 Task: Check the sale-to-list ratio of mountain view in the last 5 years.
Action: Mouse moved to (943, 207)
Screenshot: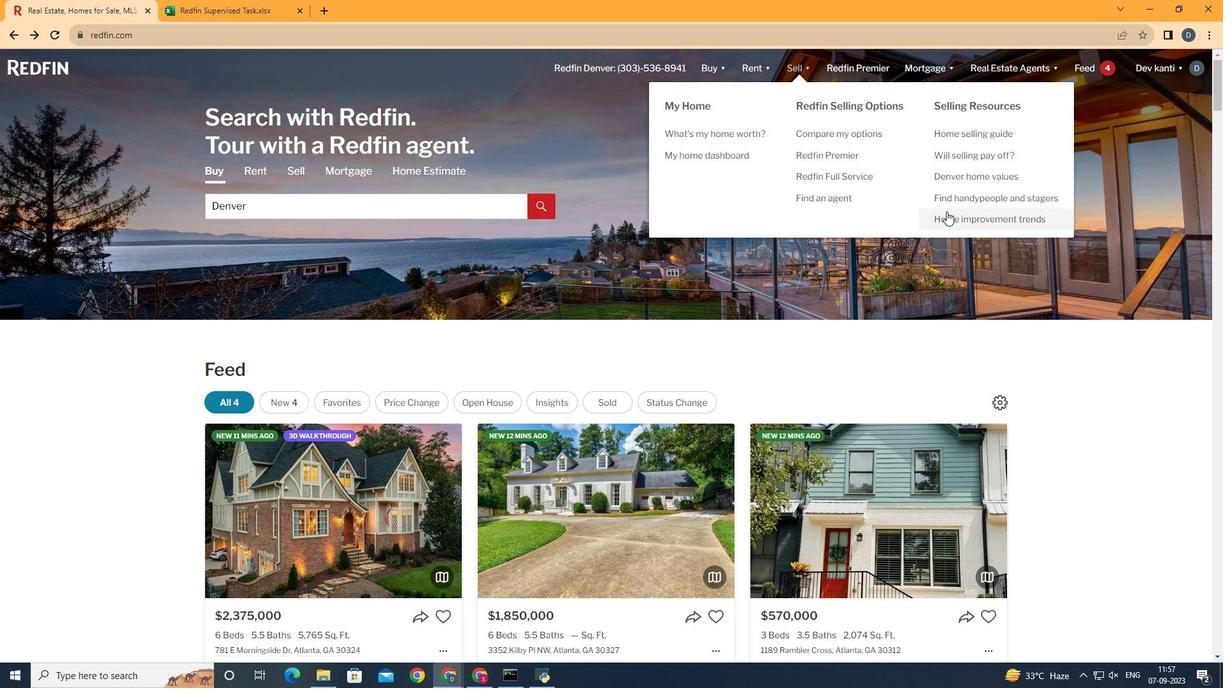 
Action: Mouse pressed left at (943, 207)
Screenshot: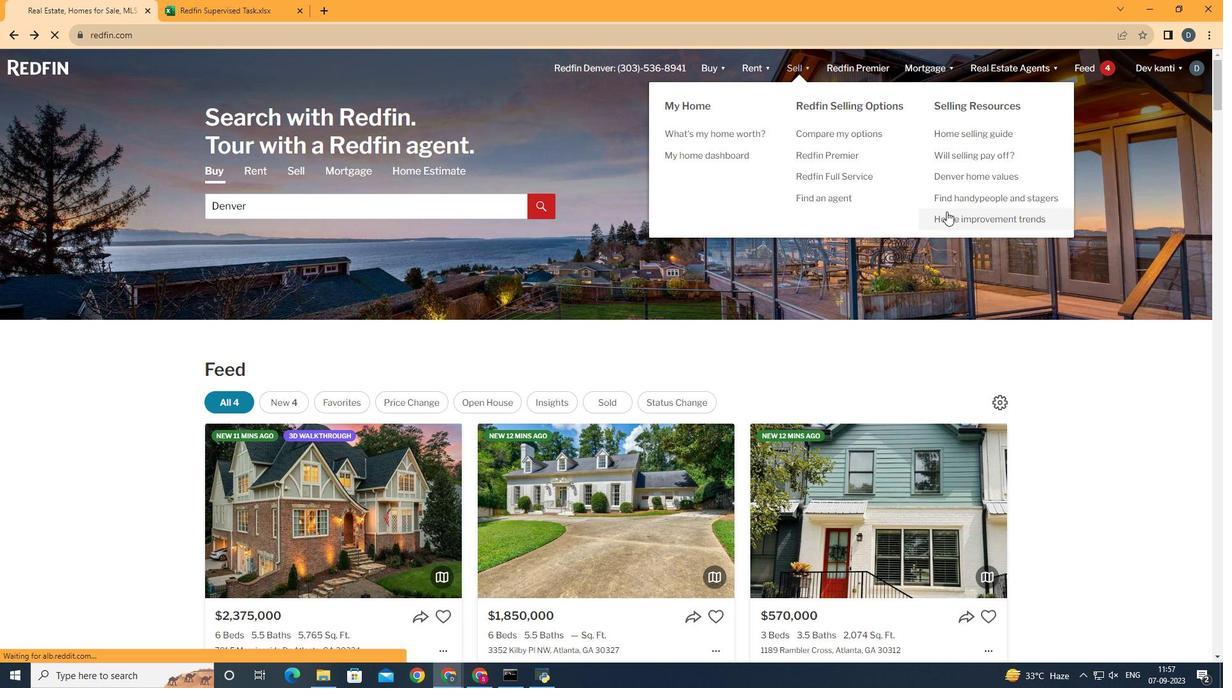 
Action: Mouse moved to (307, 238)
Screenshot: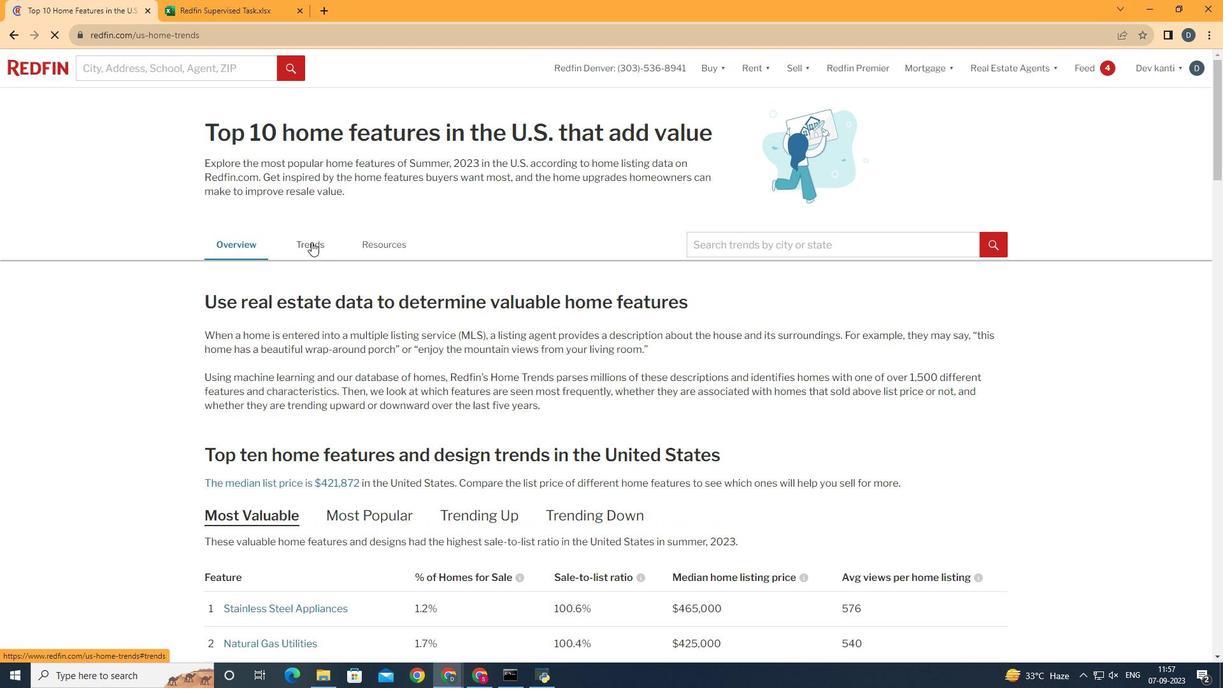 
Action: Mouse pressed left at (307, 238)
Screenshot: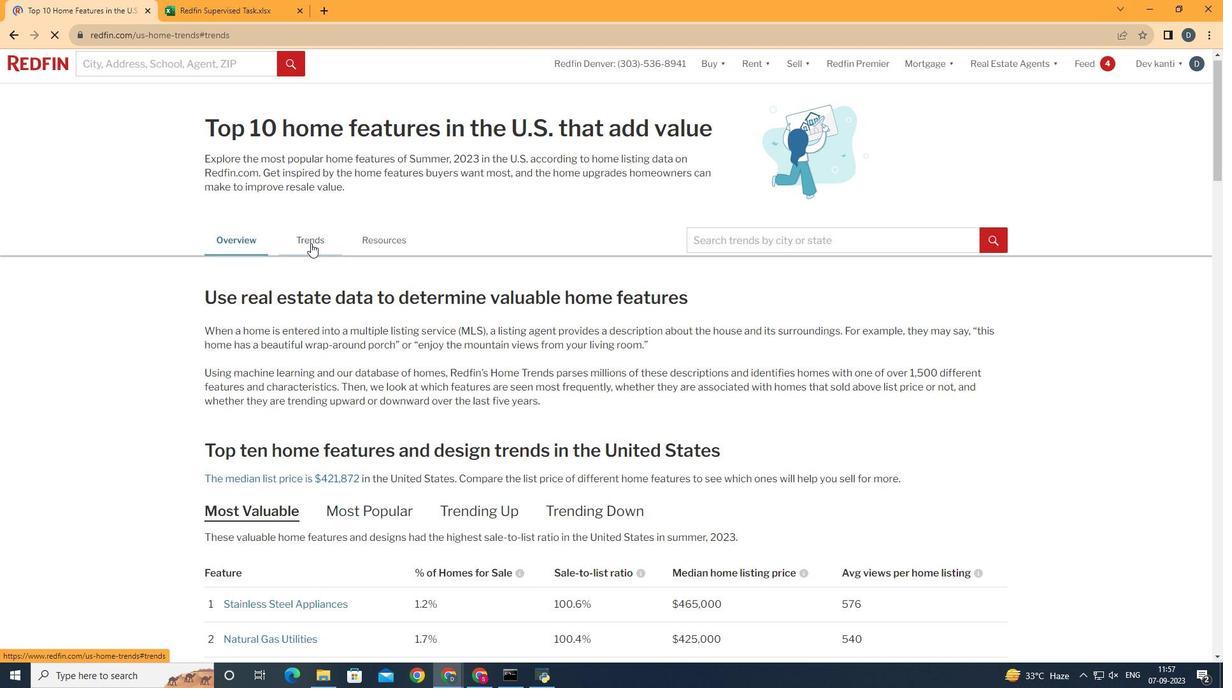 
Action: Mouse moved to (476, 331)
Screenshot: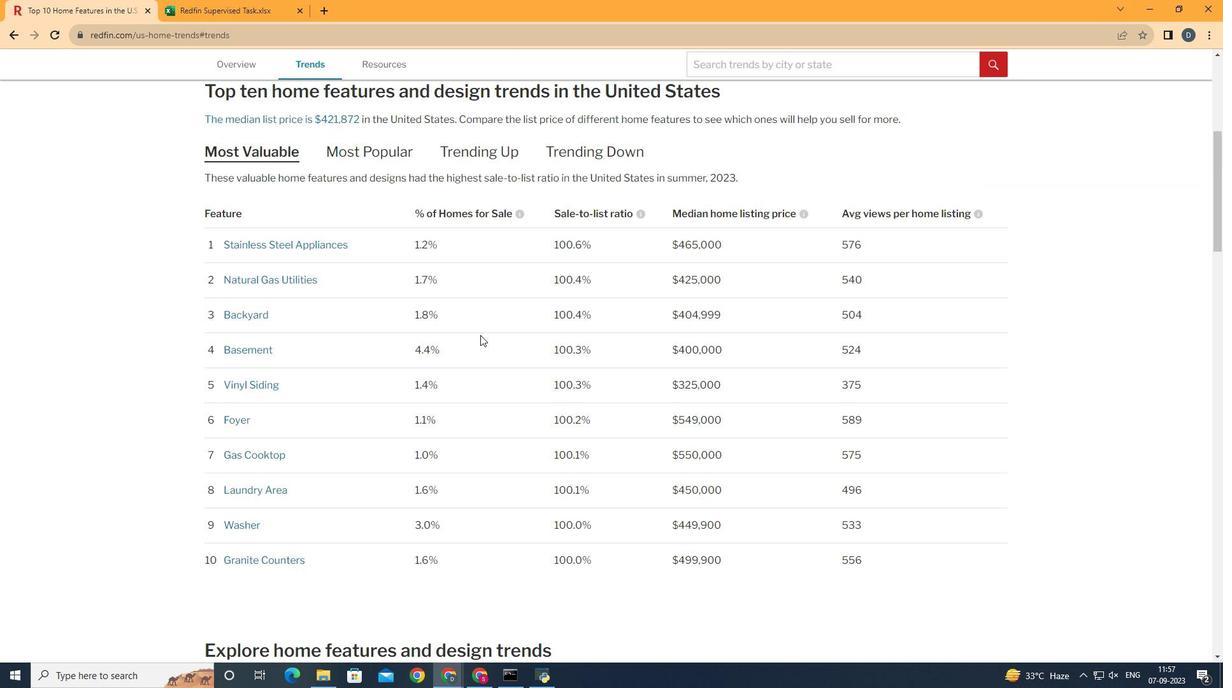 
Action: Mouse scrolled (476, 330) with delta (0, 0)
Screenshot: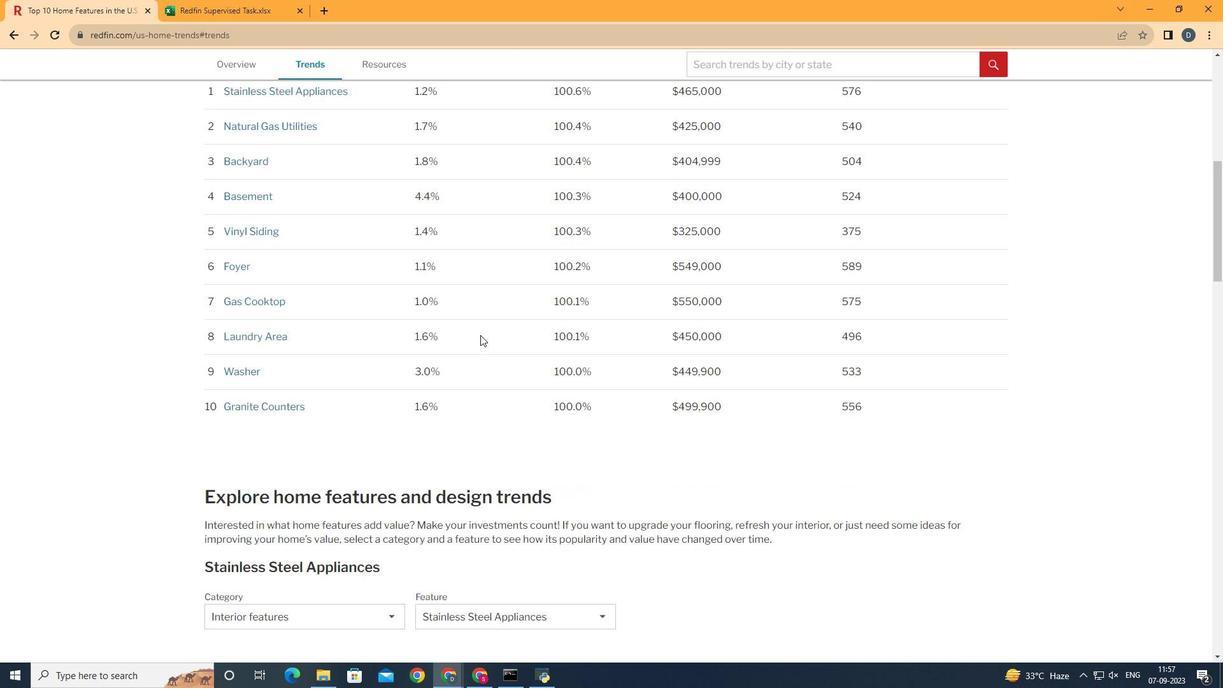 
Action: Mouse scrolled (476, 330) with delta (0, 0)
Screenshot: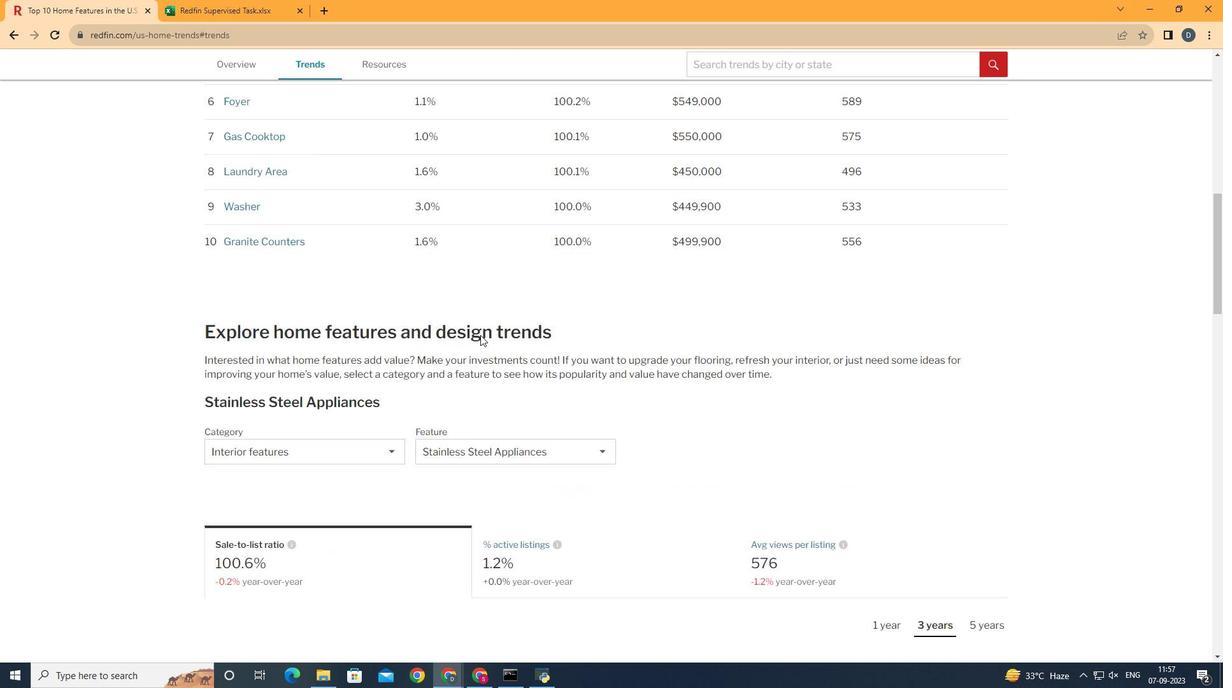 
Action: Mouse scrolled (476, 330) with delta (0, 0)
Screenshot: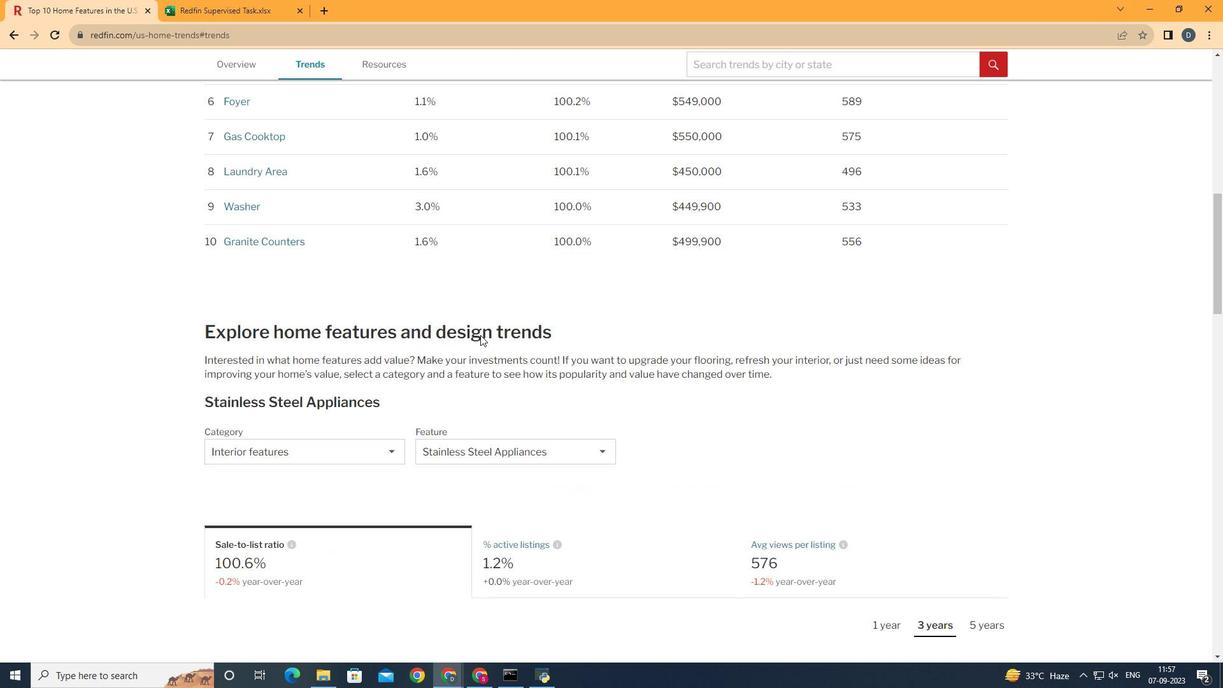 
Action: Mouse scrolled (476, 330) with delta (0, 0)
Screenshot: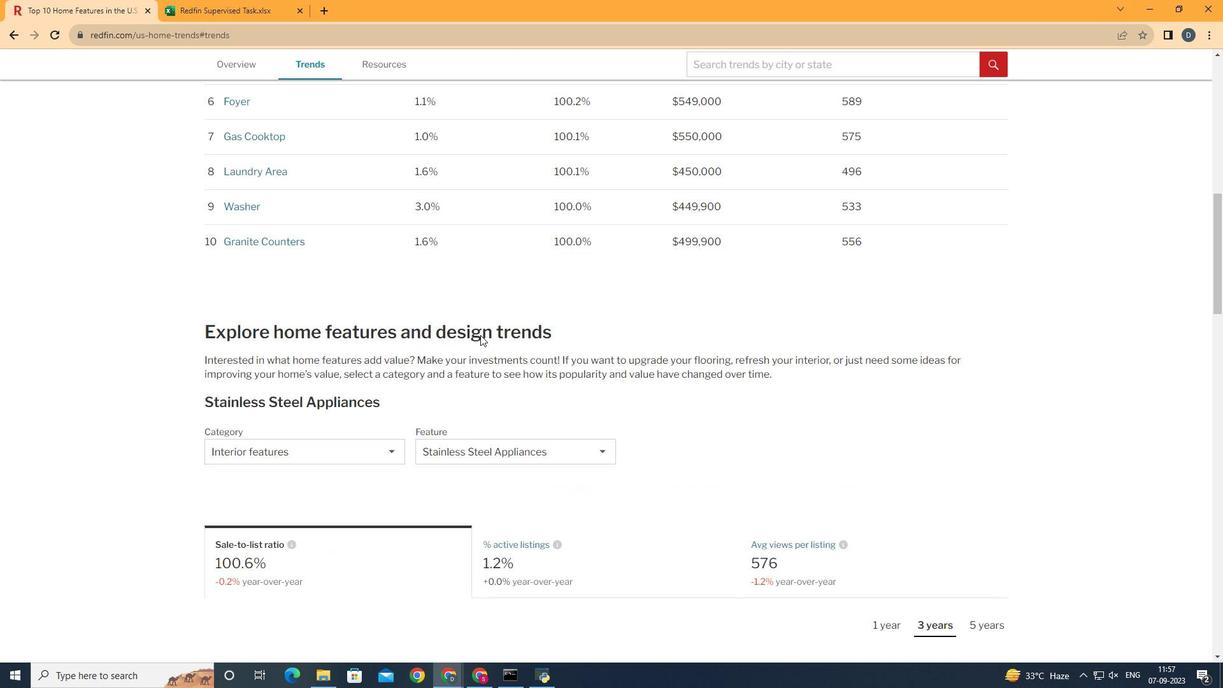 
Action: Mouse scrolled (476, 330) with delta (0, 0)
Screenshot: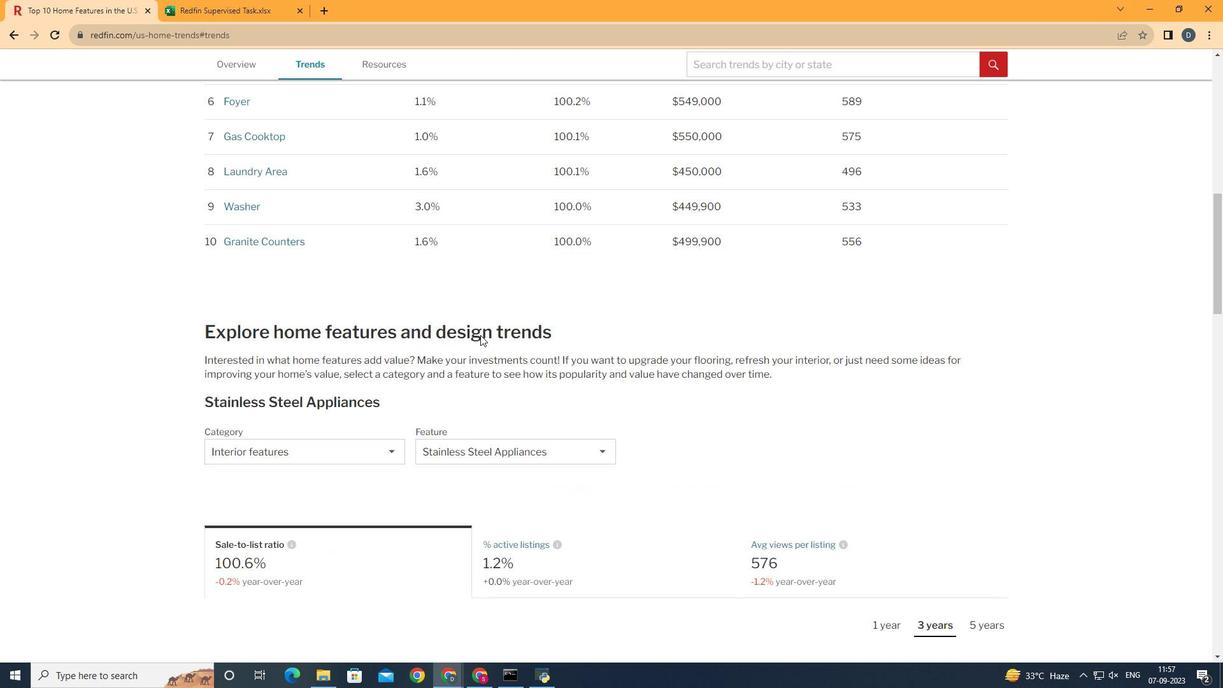 
Action: Mouse scrolled (476, 330) with delta (0, 0)
Screenshot: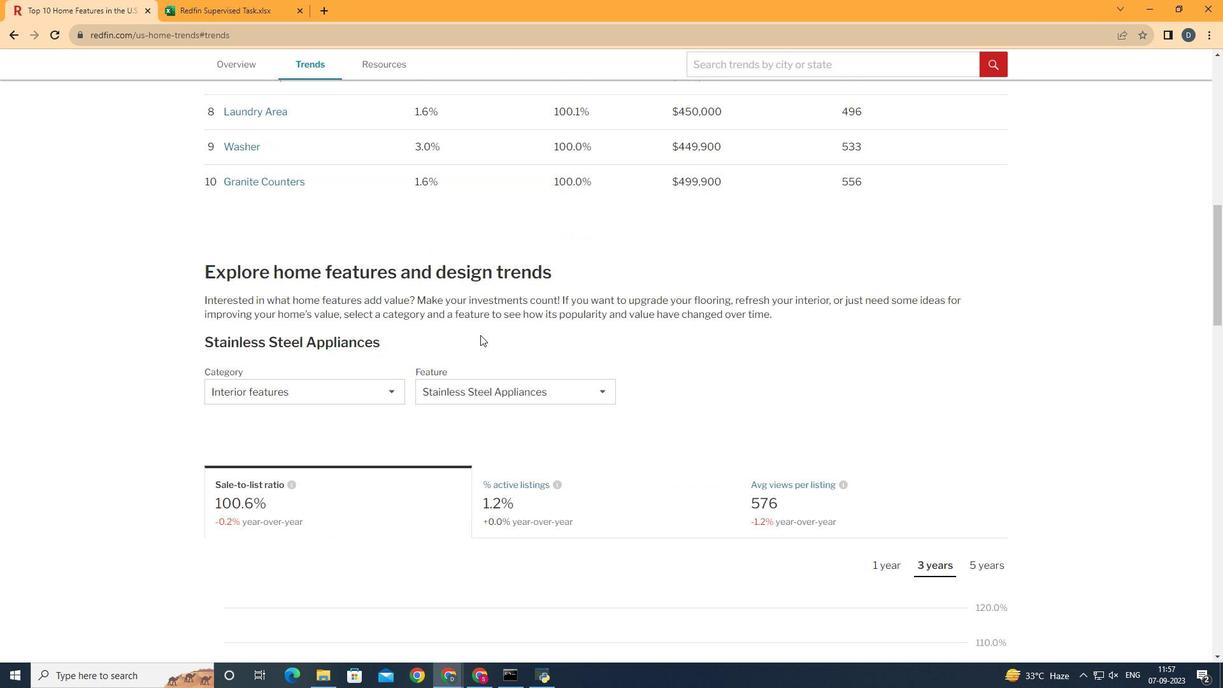 
Action: Mouse scrolled (476, 330) with delta (0, 0)
Screenshot: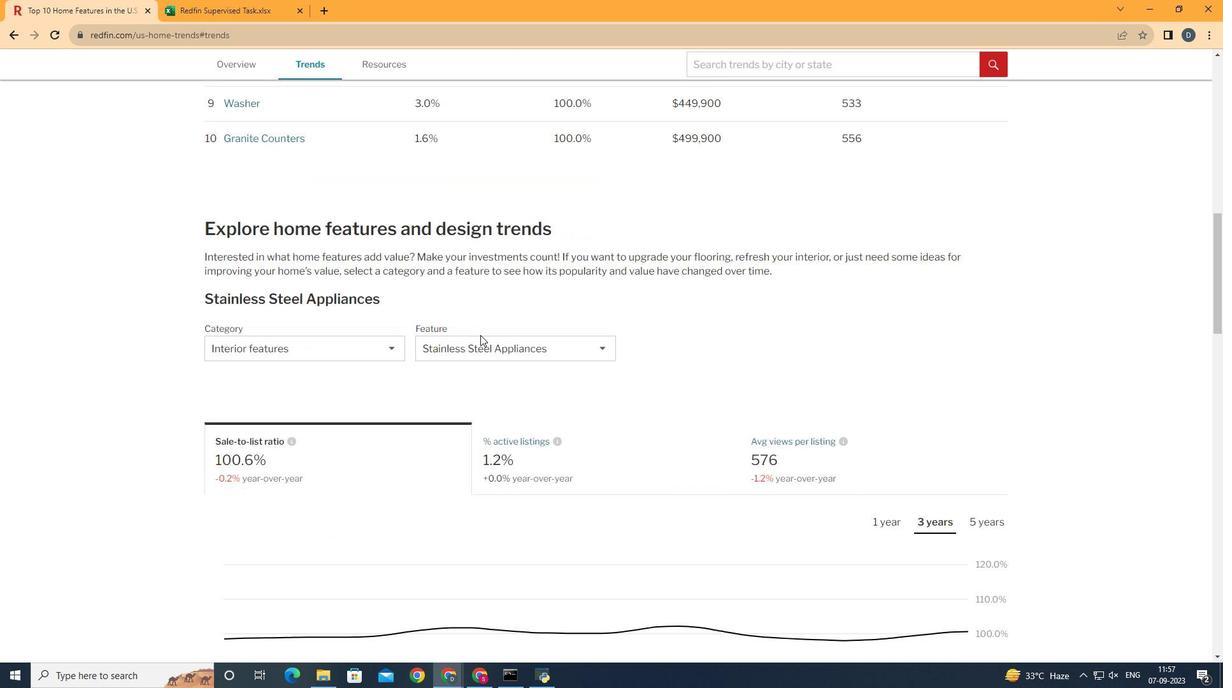 
Action: Mouse moved to (393, 310)
Screenshot: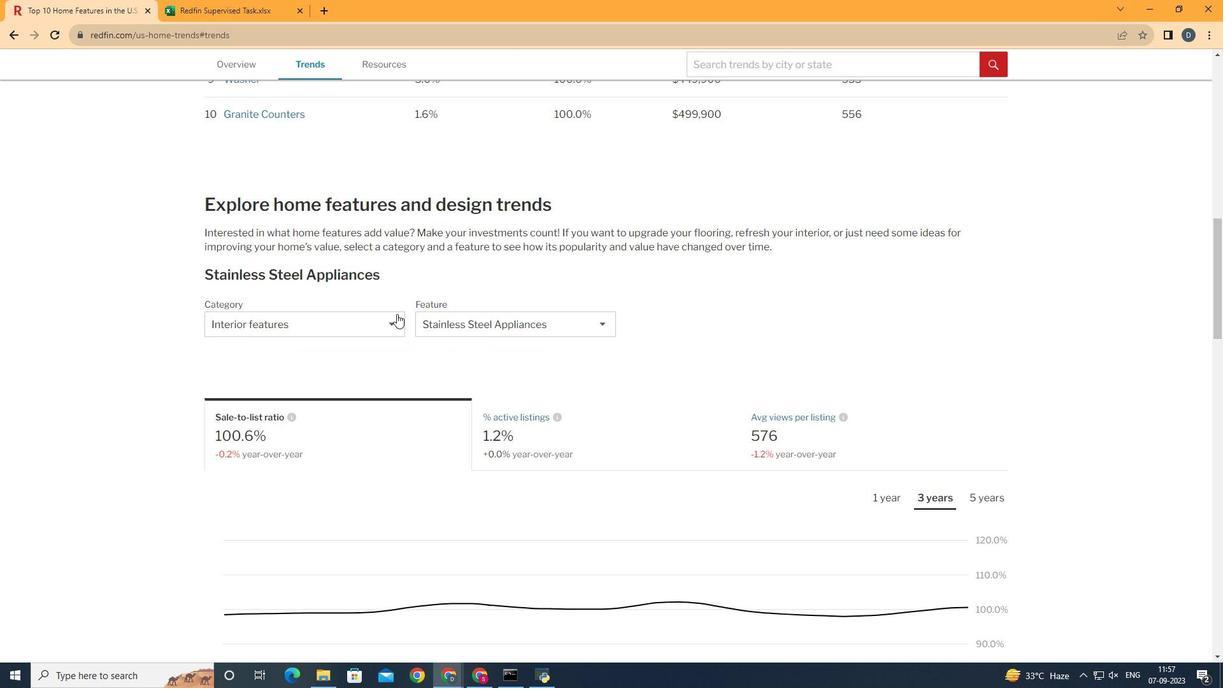 
Action: Mouse pressed left at (393, 310)
Screenshot: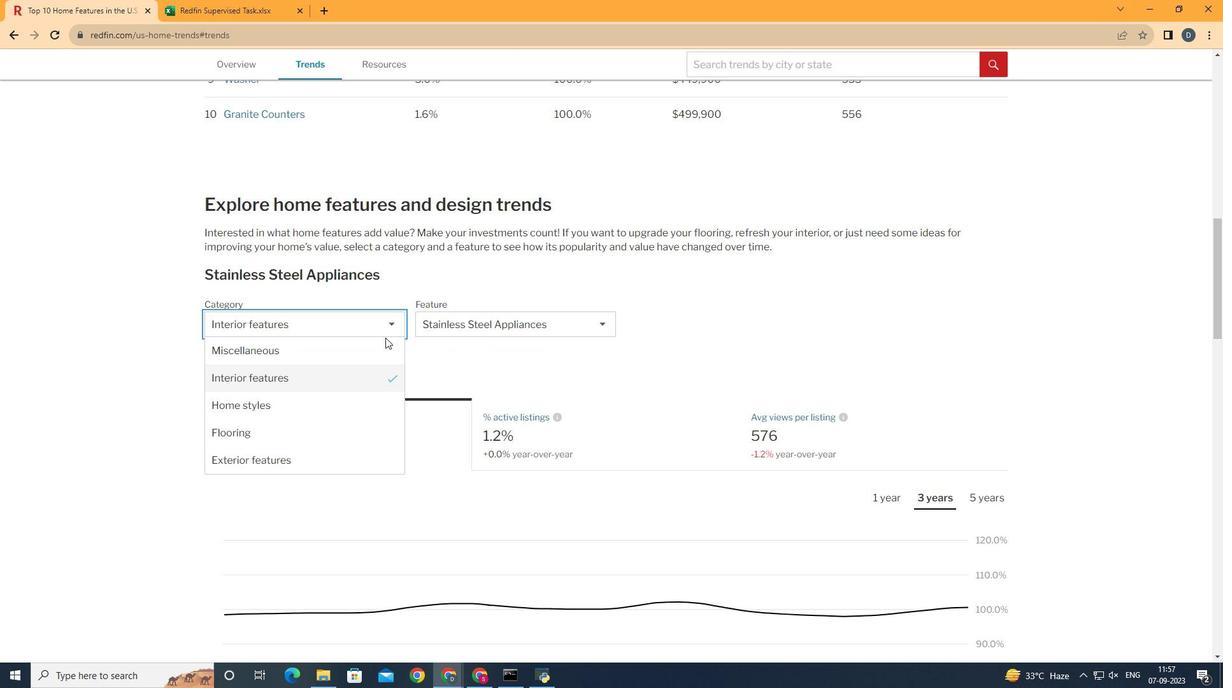 
Action: Mouse moved to (377, 341)
Screenshot: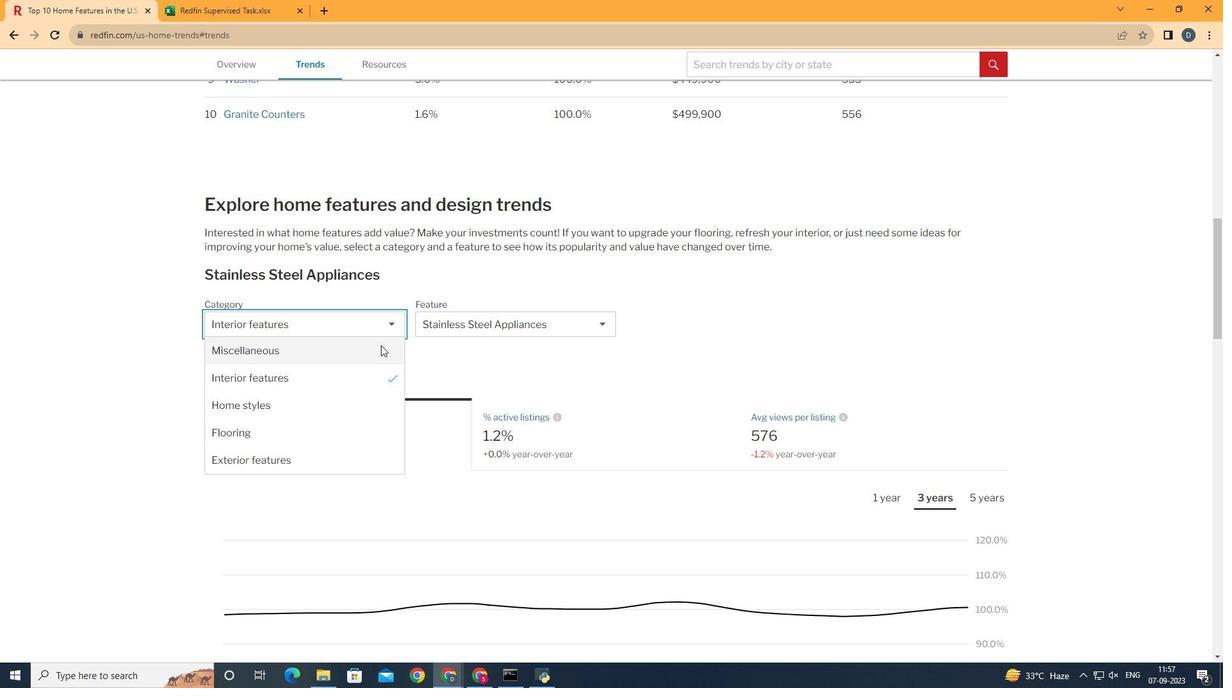 
Action: Mouse pressed left at (377, 341)
Screenshot: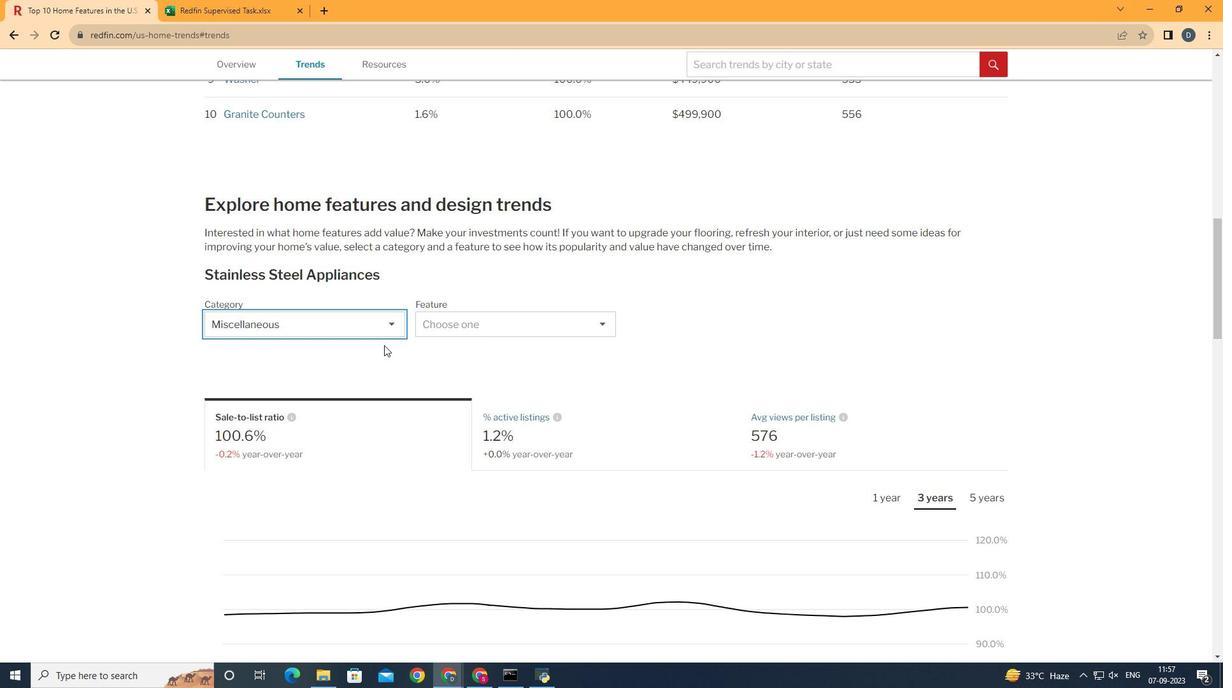 
Action: Mouse moved to (481, 326)
Screenshot: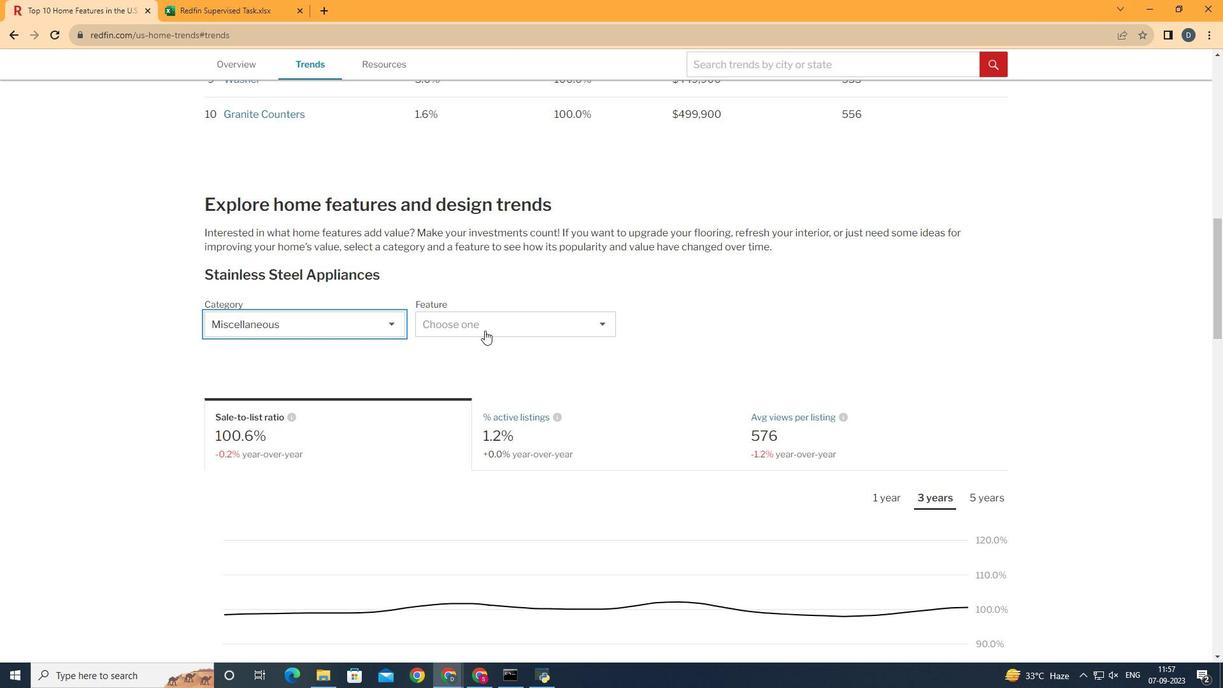 
Action: Mouse pressed left at (481, 326)
Screenshot: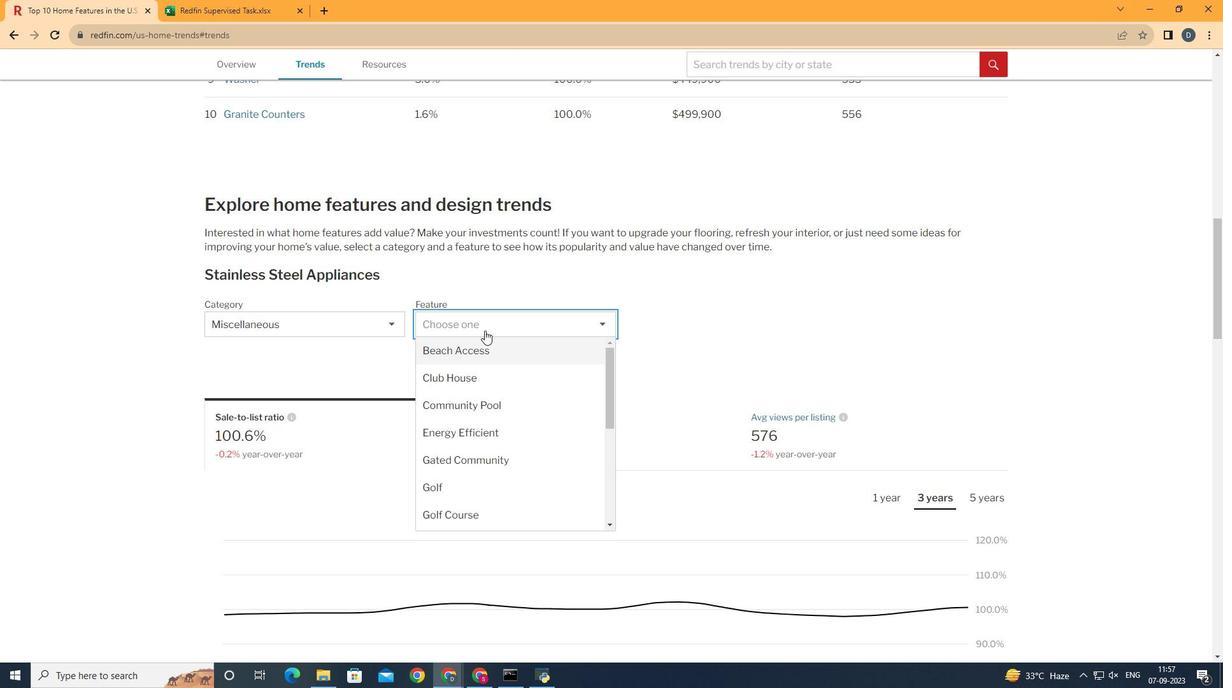 
Action: Mouse moved to (564, 444)
Screenshot: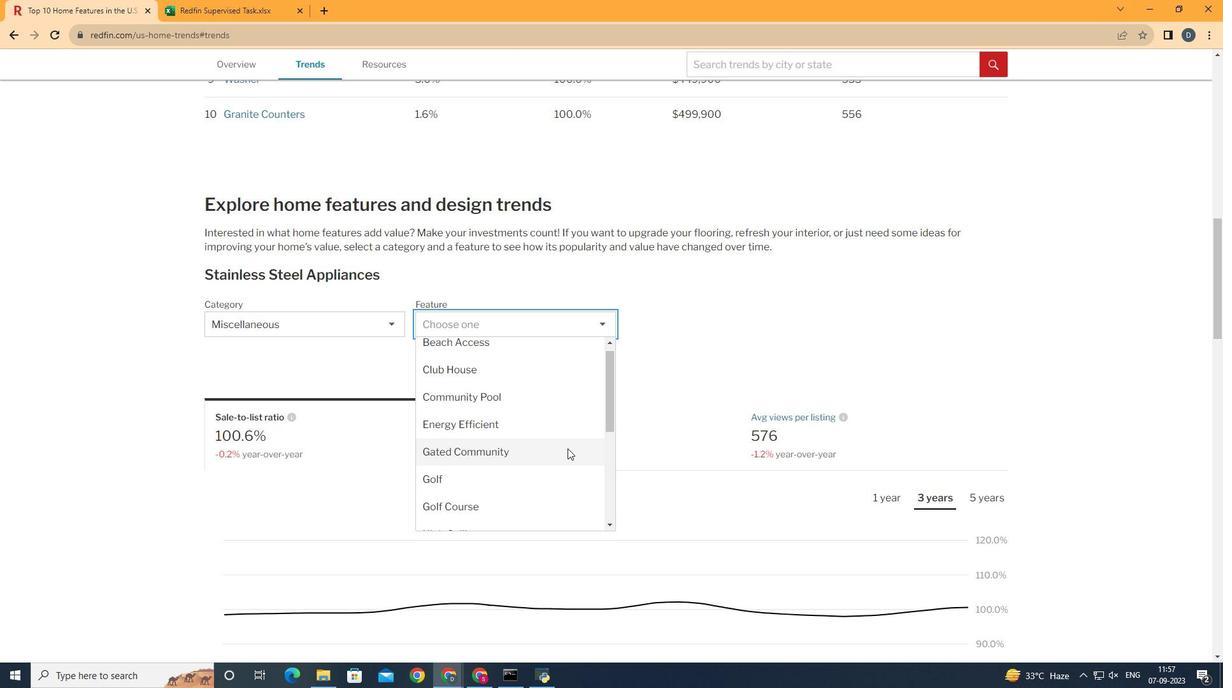 
Action: Mouse scrolled (564, 444) with delta (0, 0)
Screenshot: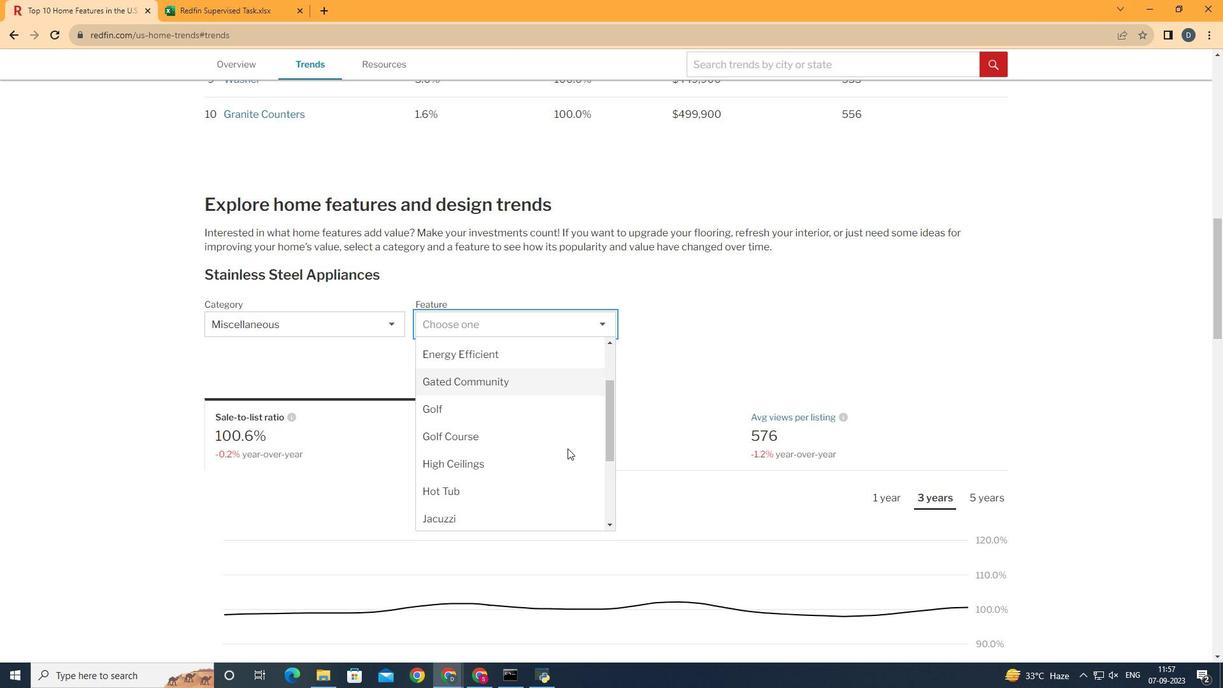 
Action: Mouse scrolled (564, 444) with delta (0, 0)
Screenshot: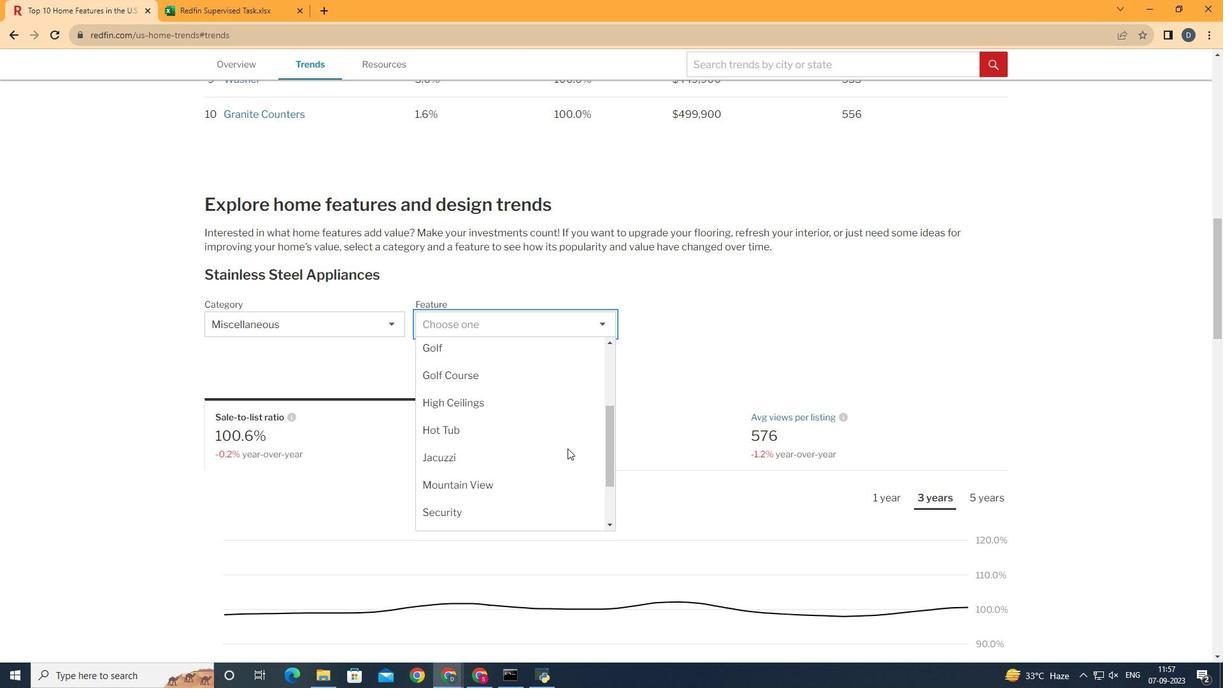 
Action: Mouse scrolled (564, 444) with delta (0, 0)
Screenshot: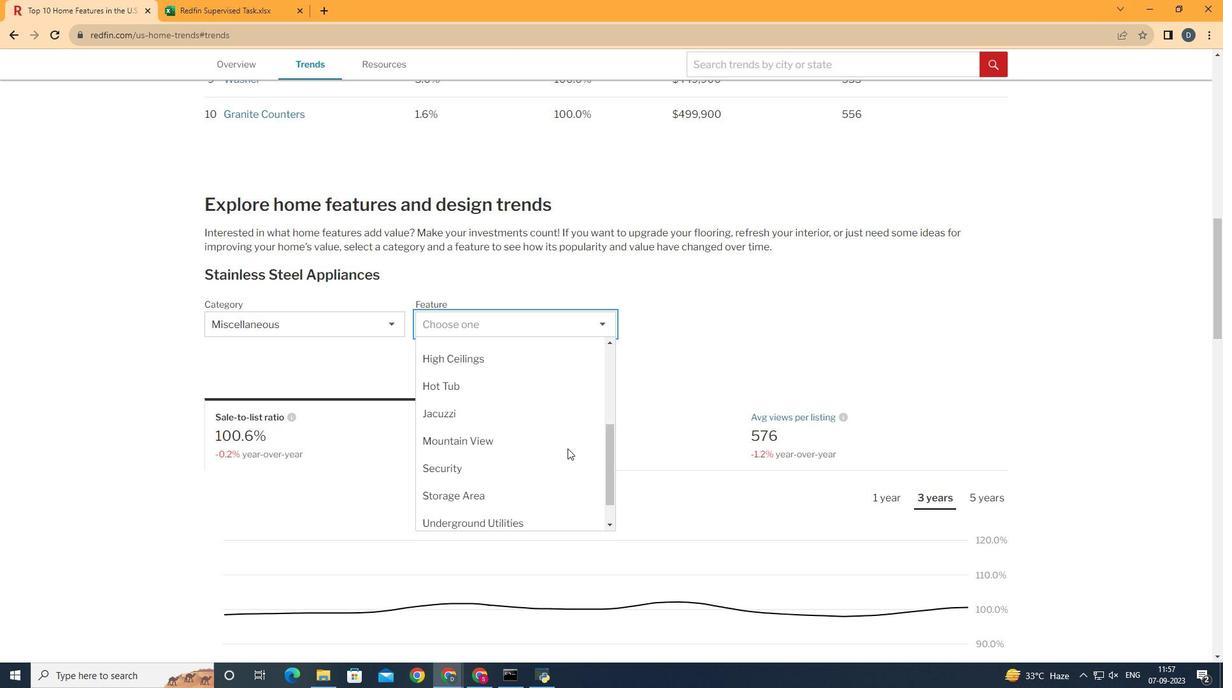 
Action: Mouse moved to (560, 435)
Screenshot: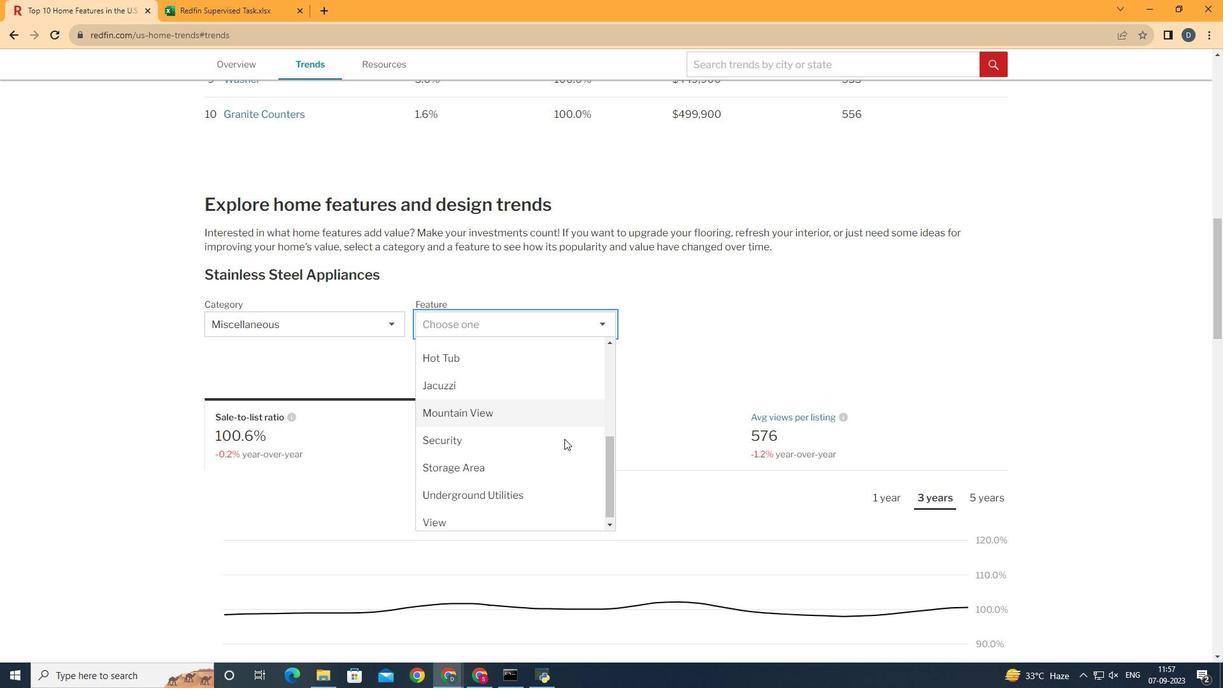 
Action: Mouse scrolled (560, 434) with delta (0, 0)
Screenshot: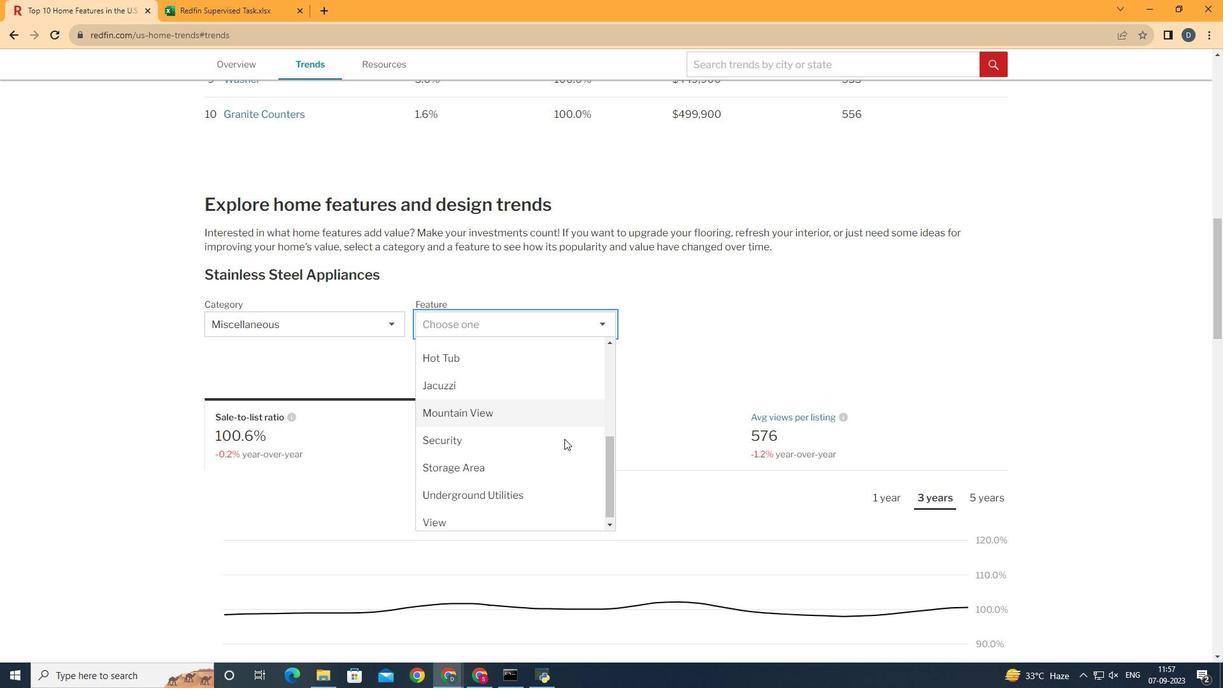
Action: Mouse moved to (571, 412)
Screenshot: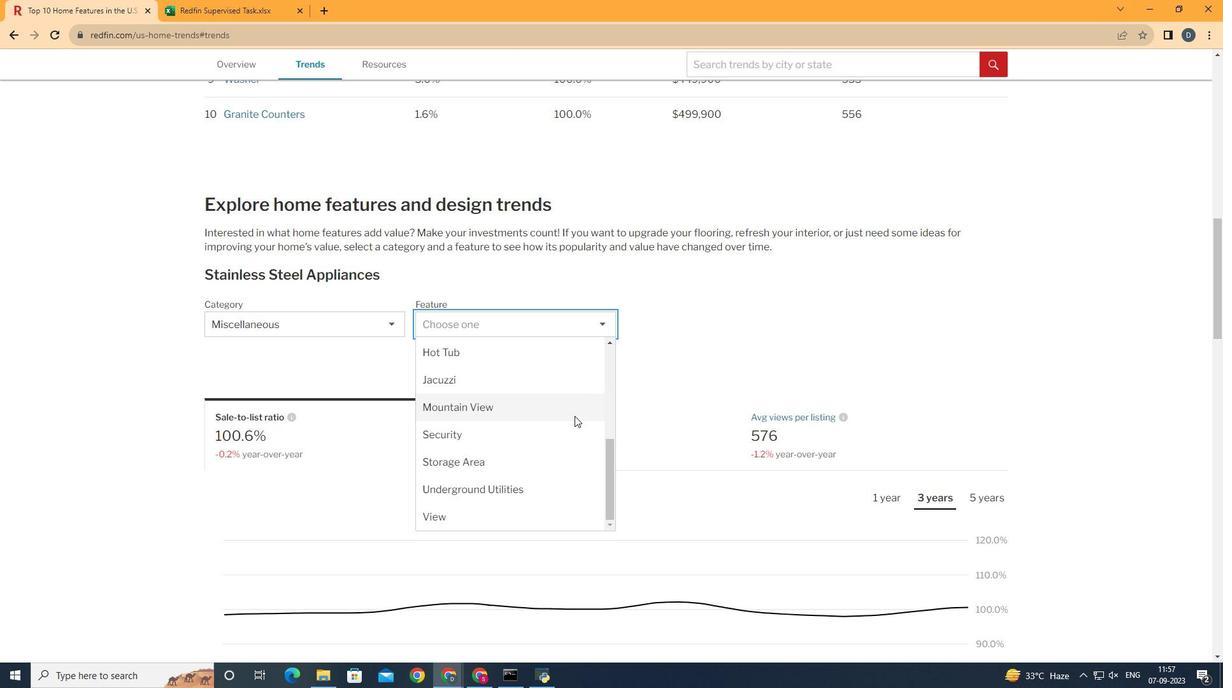 
Action: Mouse pressed left at (571, 412)
Screenshot: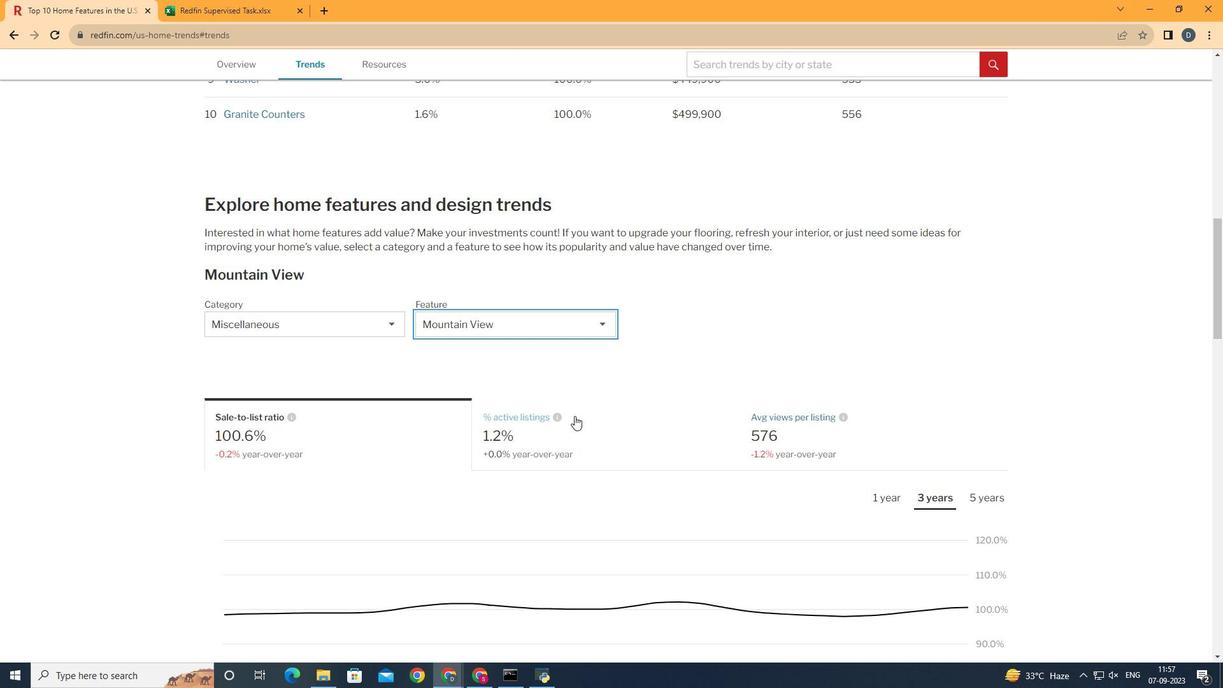 
Action: Mouse moved to (381, 439)
Screenshot: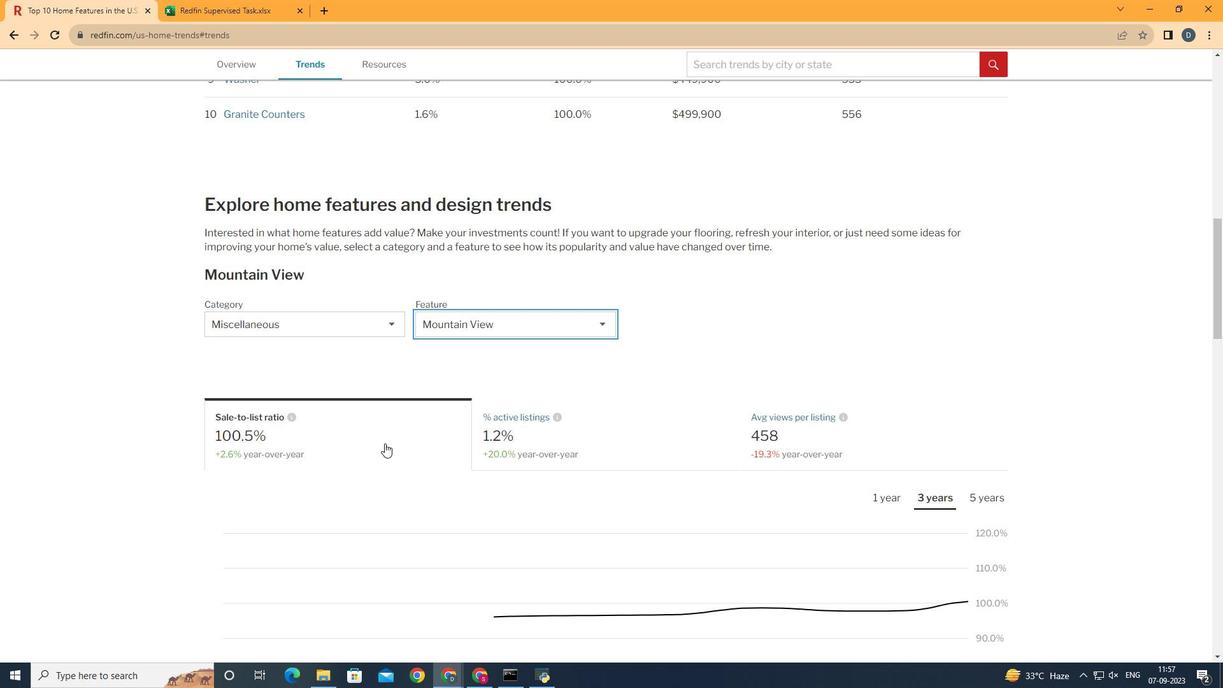 
Action: Mouse pressed left at (381, 439)
Screenshot: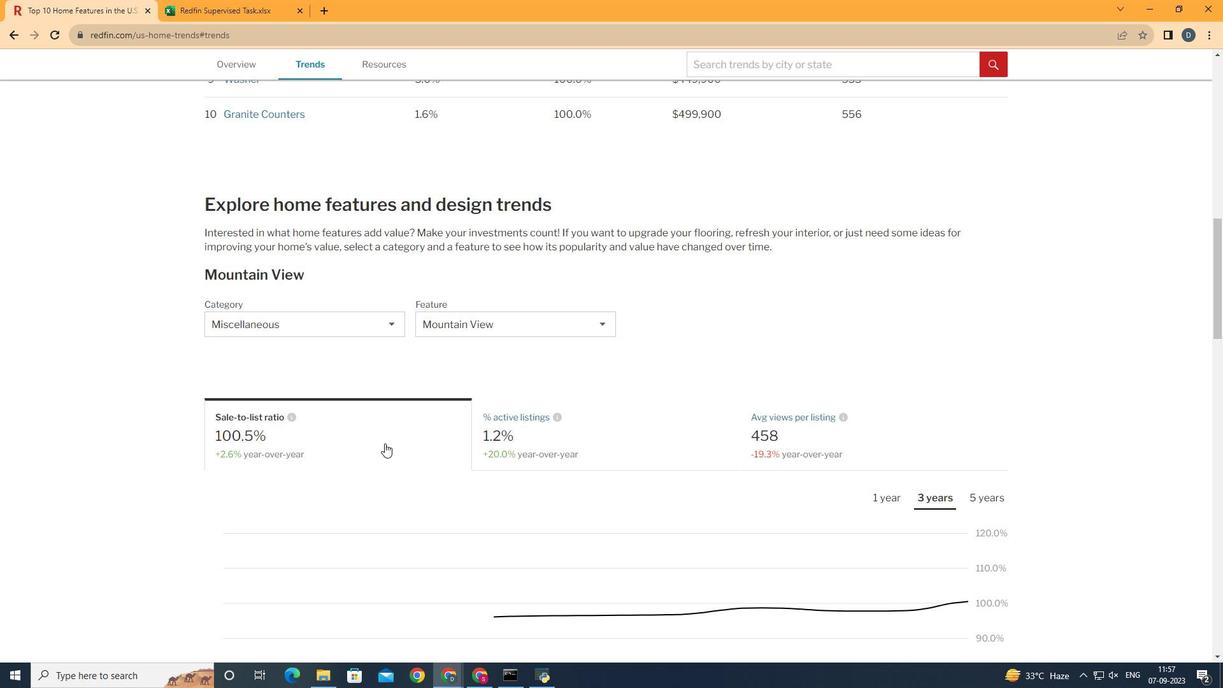 
Action: Mouse scrolled (381, 439) with delta (0, 0)
Screenshot: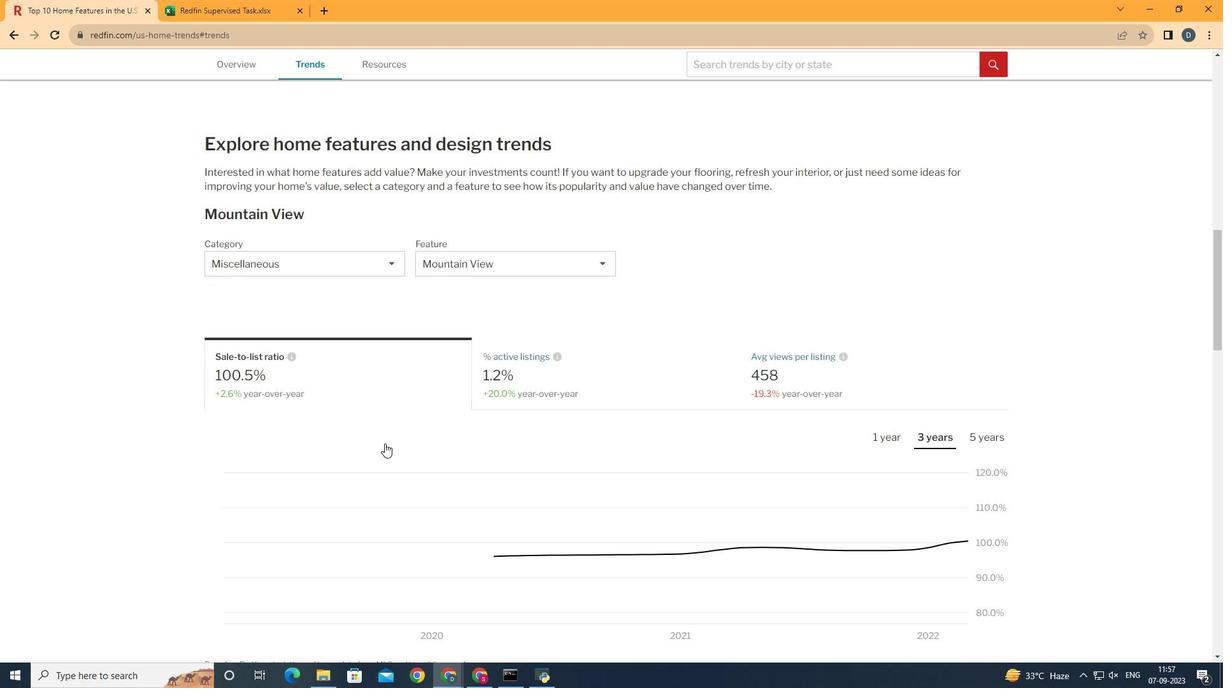 
Action: Mouse moved to (1003, 439)
Screenshot: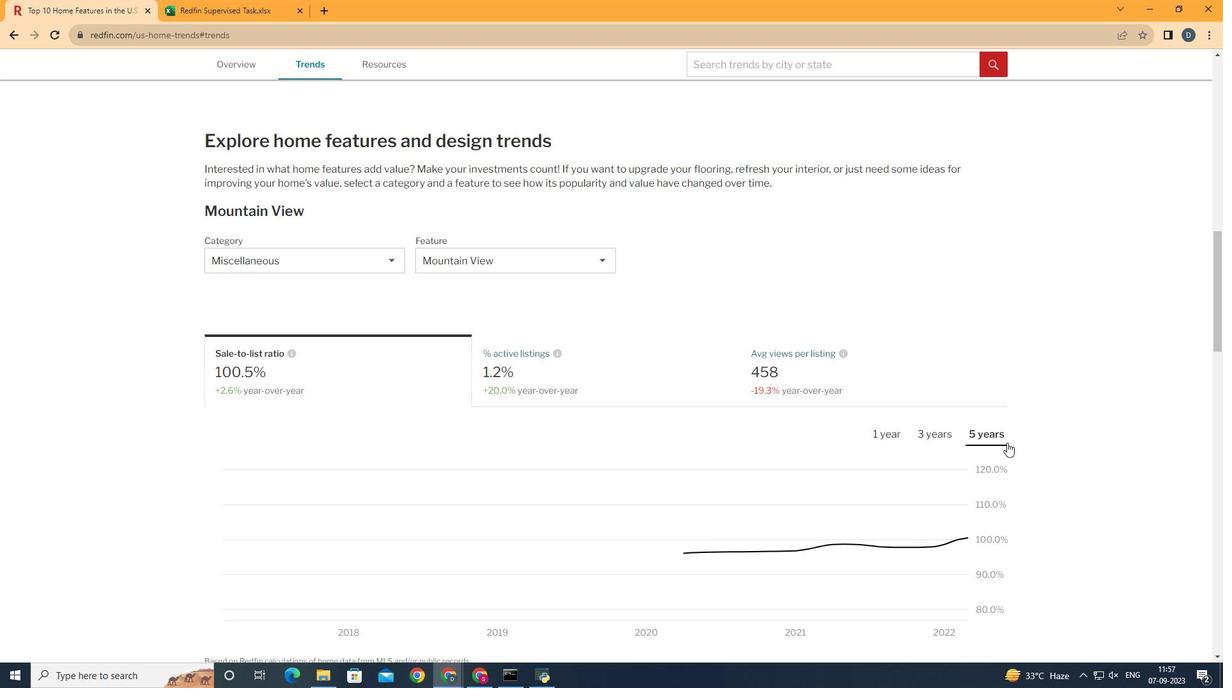 
Action: Mouse pressed left at (1003, 439)
Screenshot: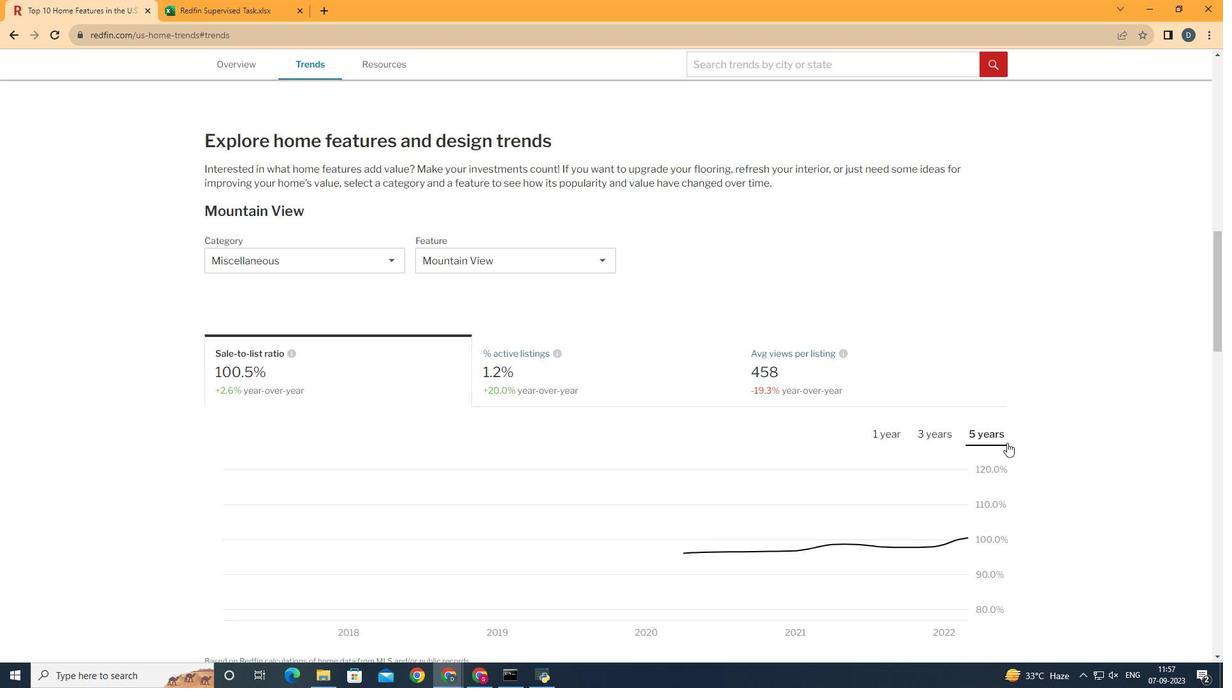 
Action: Mouse moved to (929, 445)
Screenshot: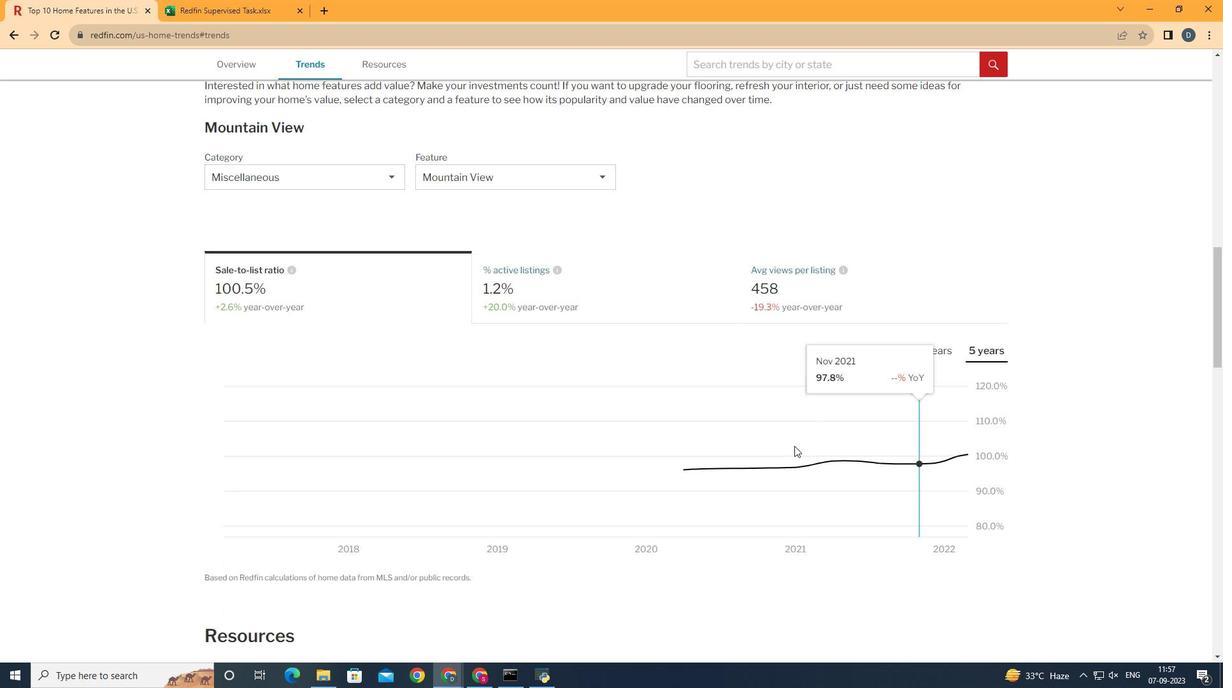 
Action: Mouse scrolled (929, 444) with delta (0, 0)
Screenshot: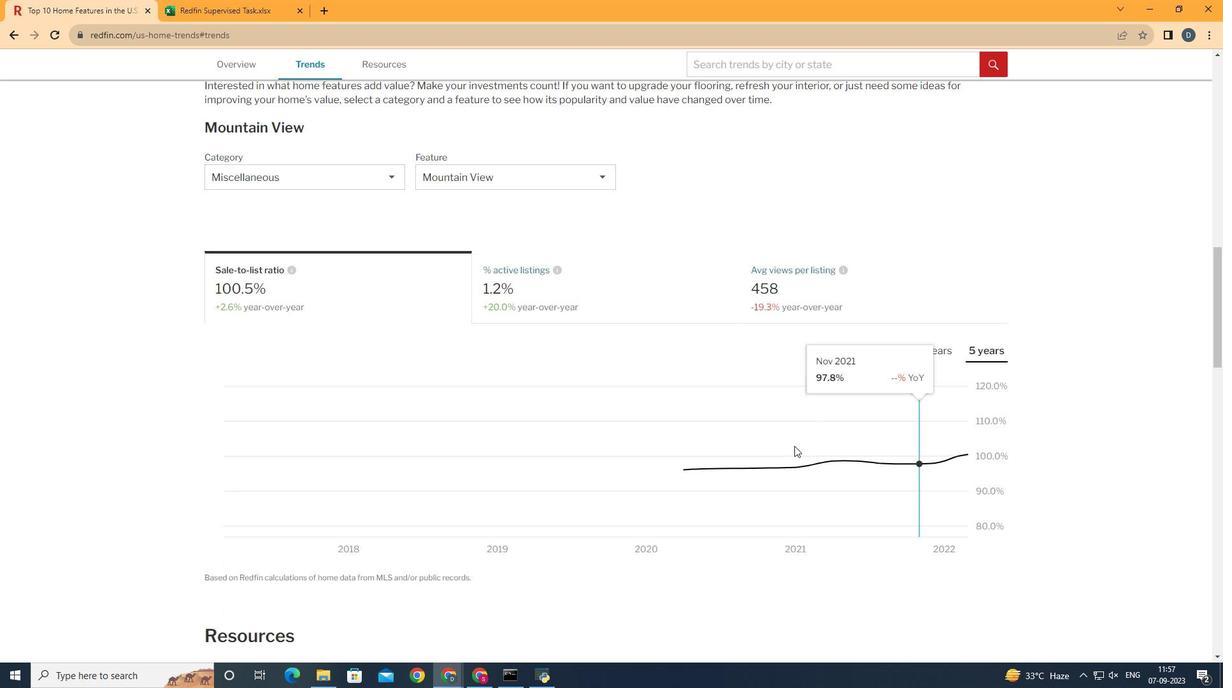 
Action: Mouse moved to (920, 444)
Screenshot: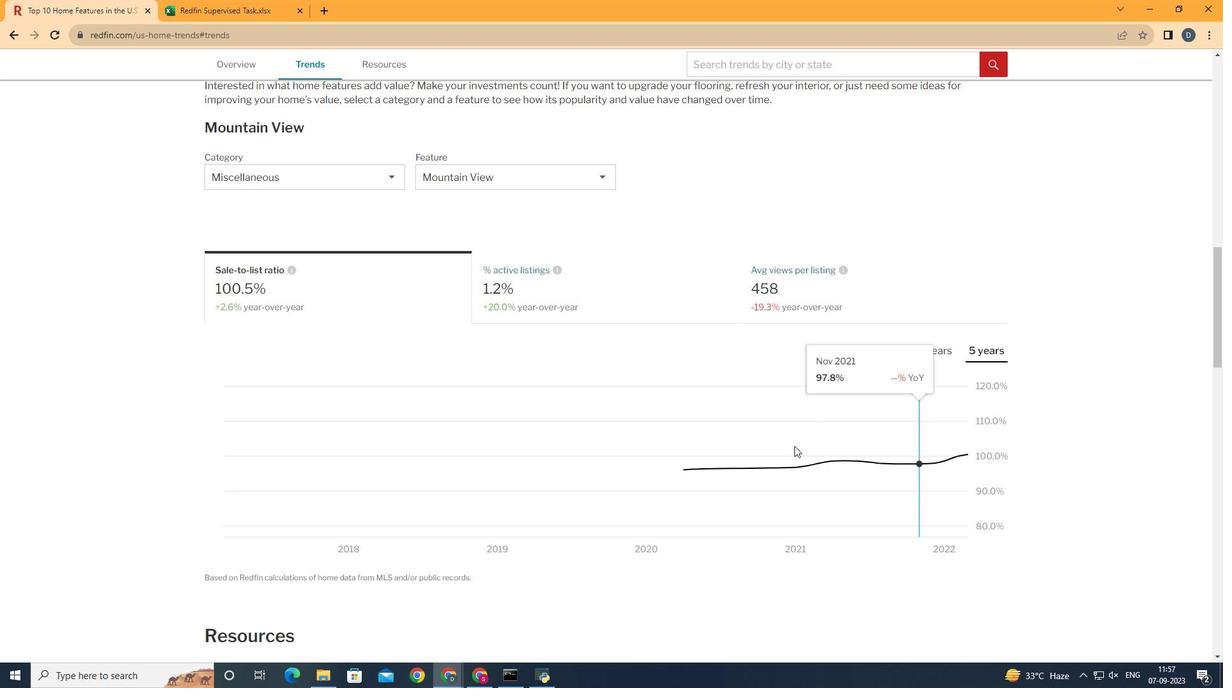 
Action: Mouse scrolled (920, 444) with delta (0, 0)
Screenshot: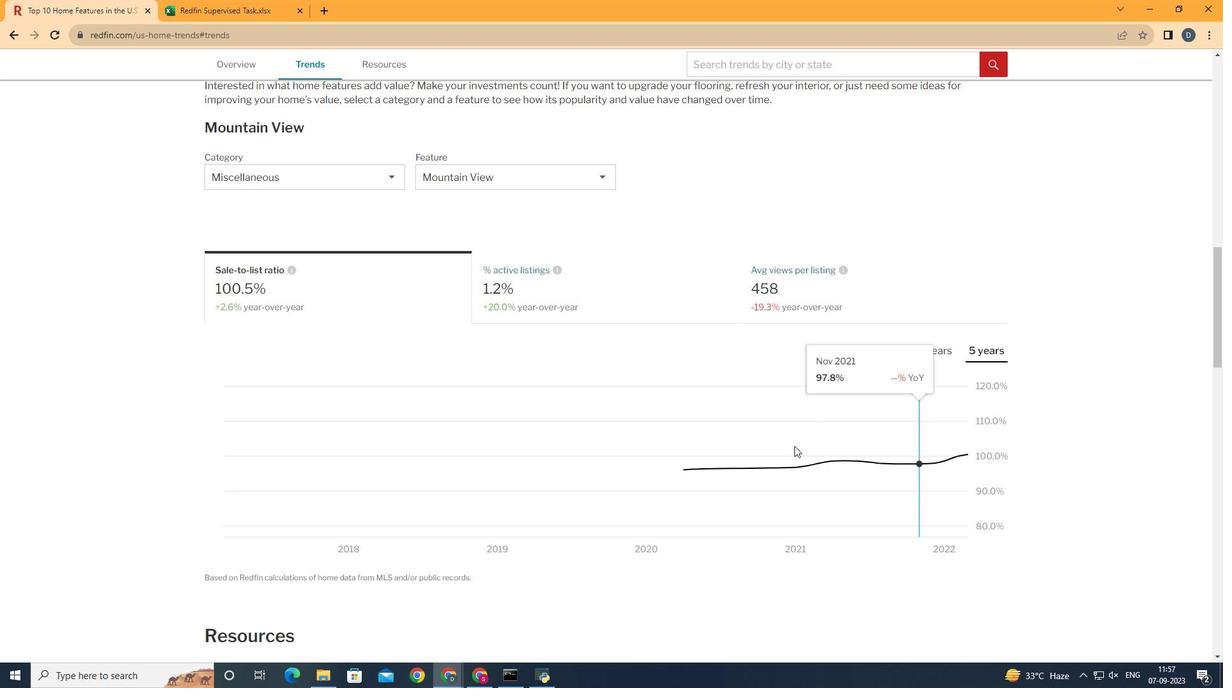 
Action: Mouse moved to (959, 425)
Screenshot: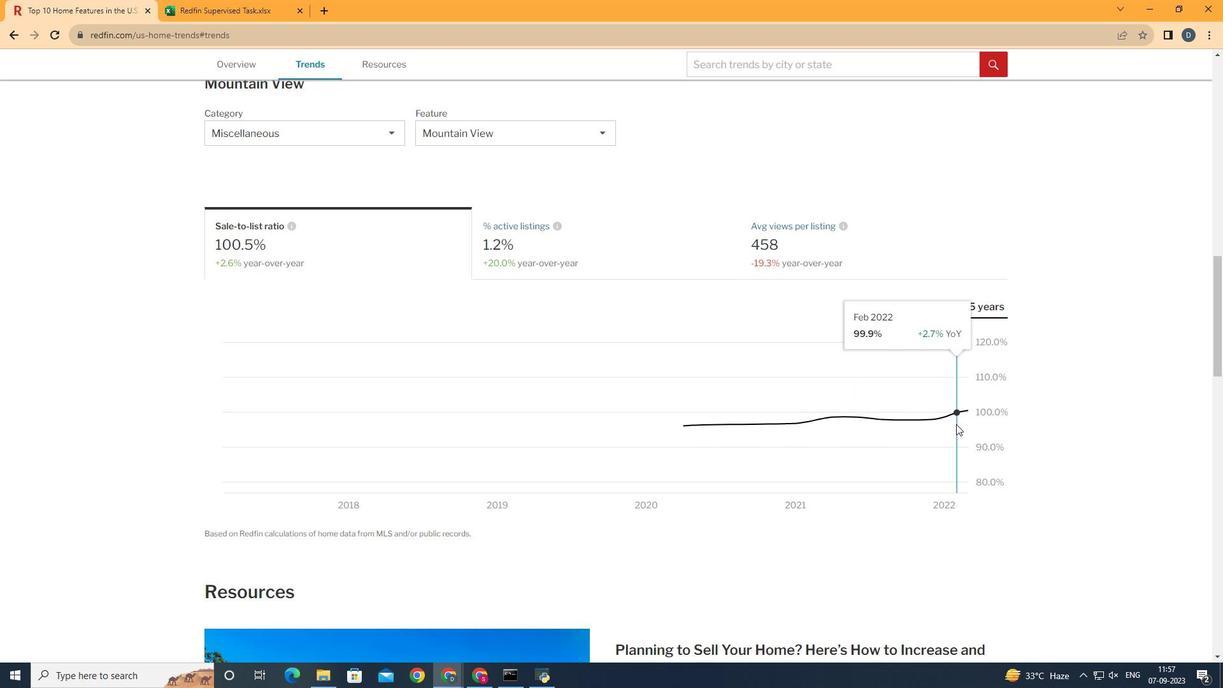 
